 Task: Show the "Order lookup" page in the site builder.
Action: Mouse moved to (1223, 85)
Screenshot: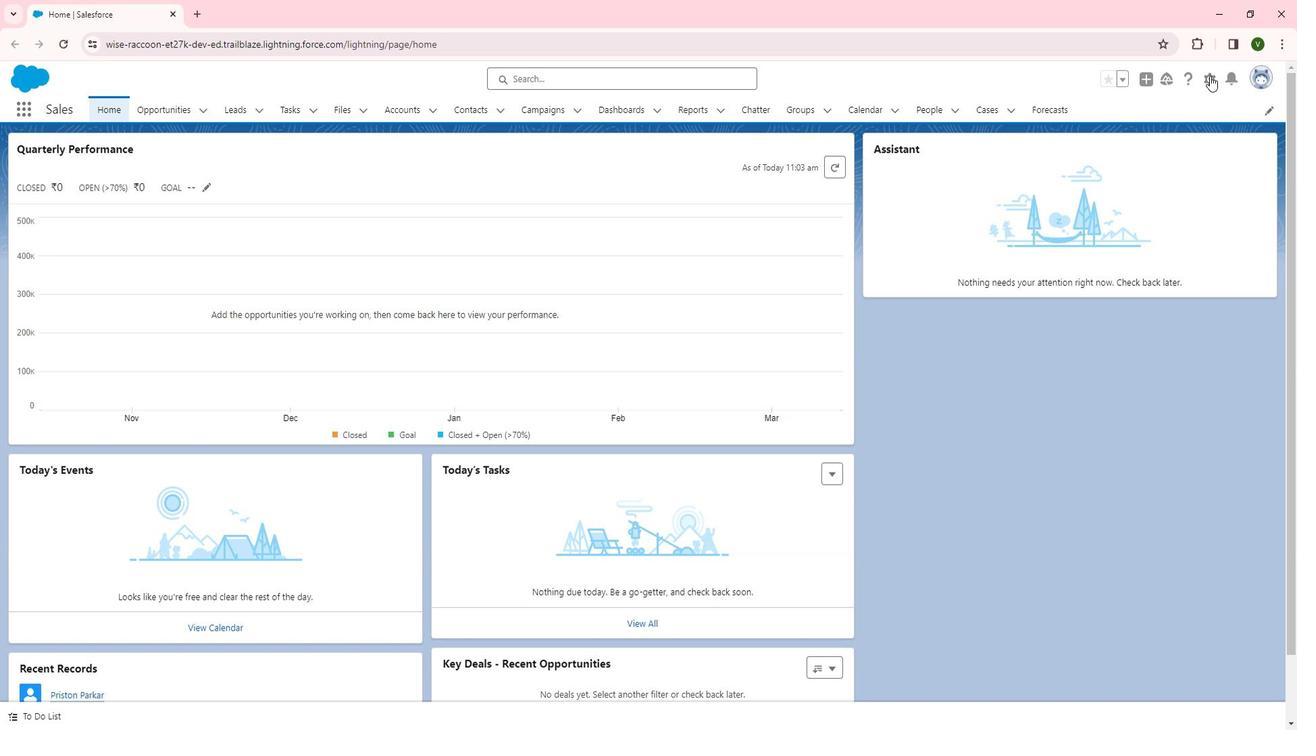 
Action: Mouse pressed left at (1223, 85)
Screenshot: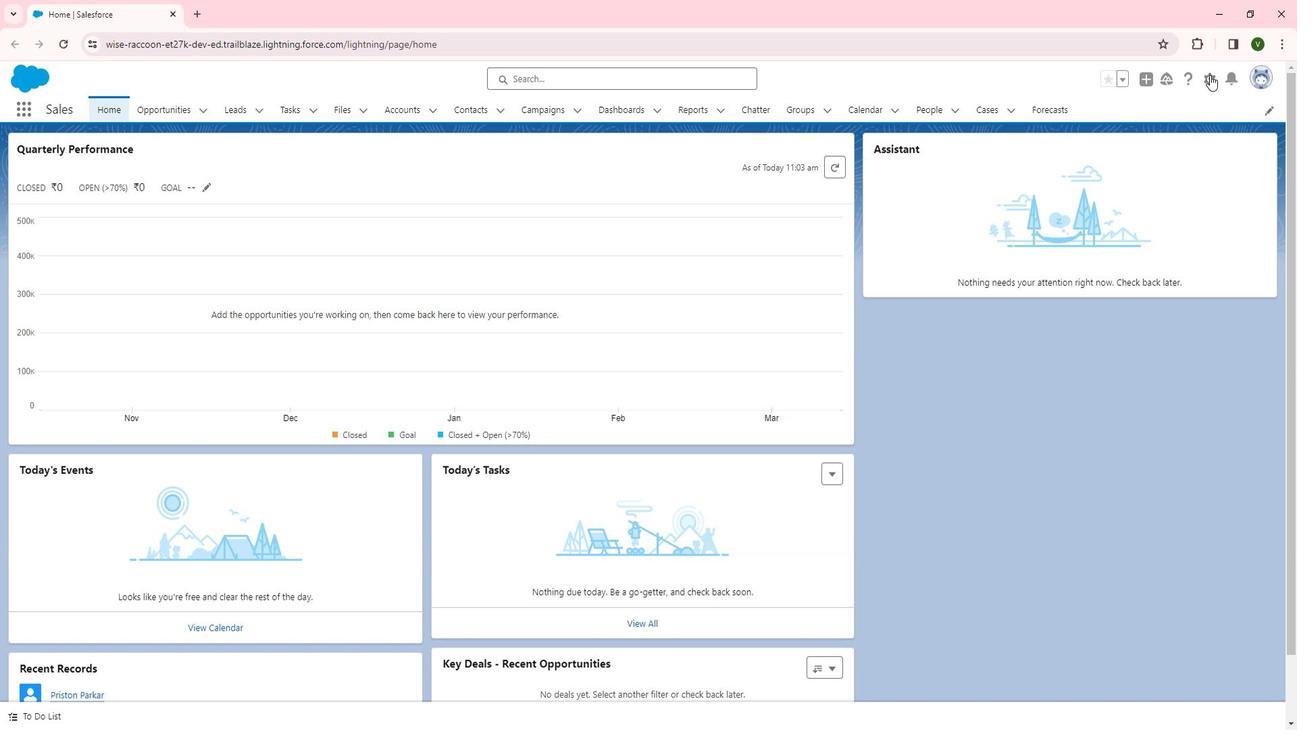 
Action: Mouse moved to (1178, 119)
Screenshot: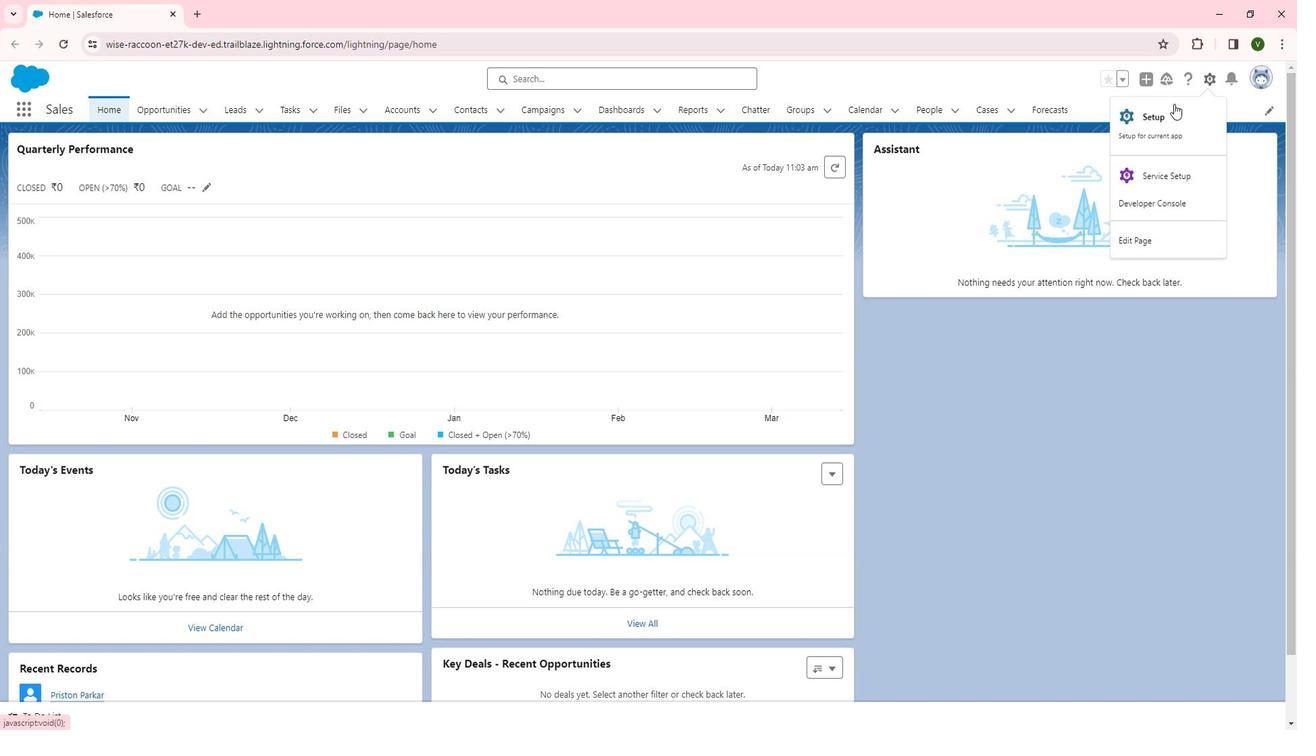 
Action: Mouse pressed left at (1178, 119)
Screenshot: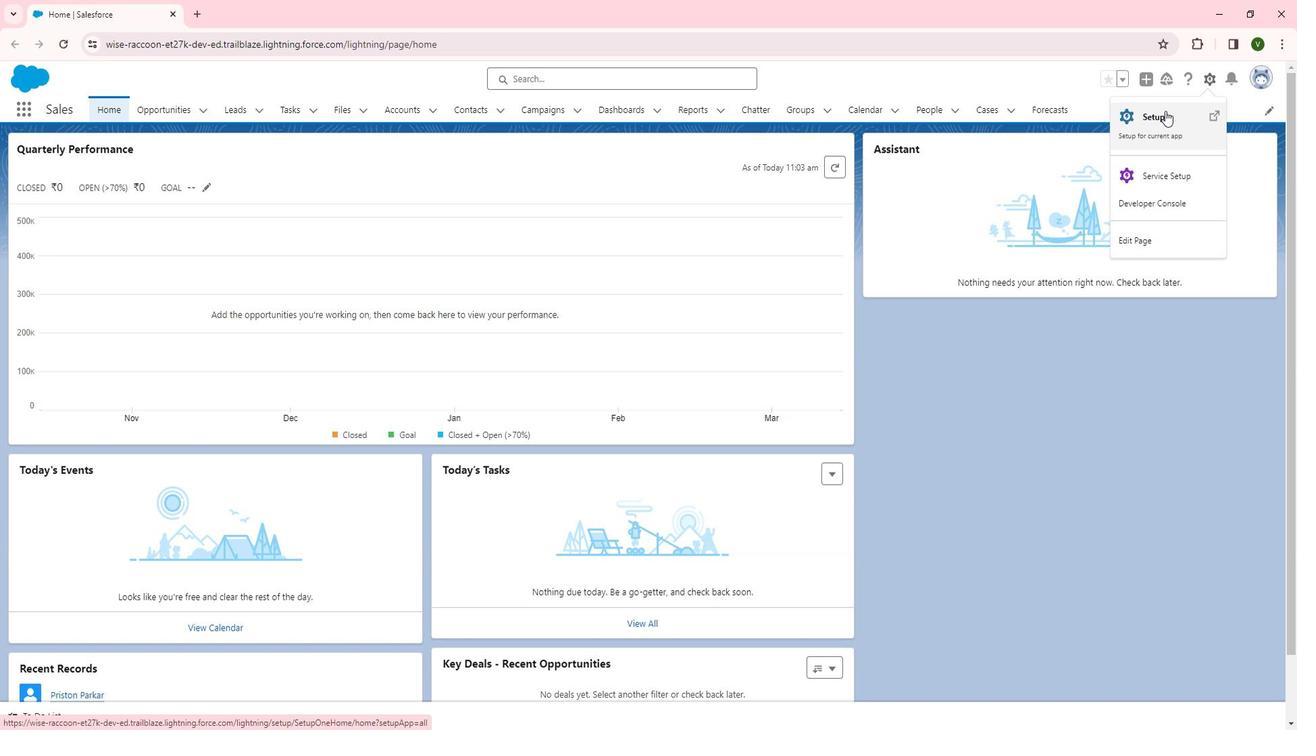 
Action: Mouse moved to (108, 401)
Screenshot: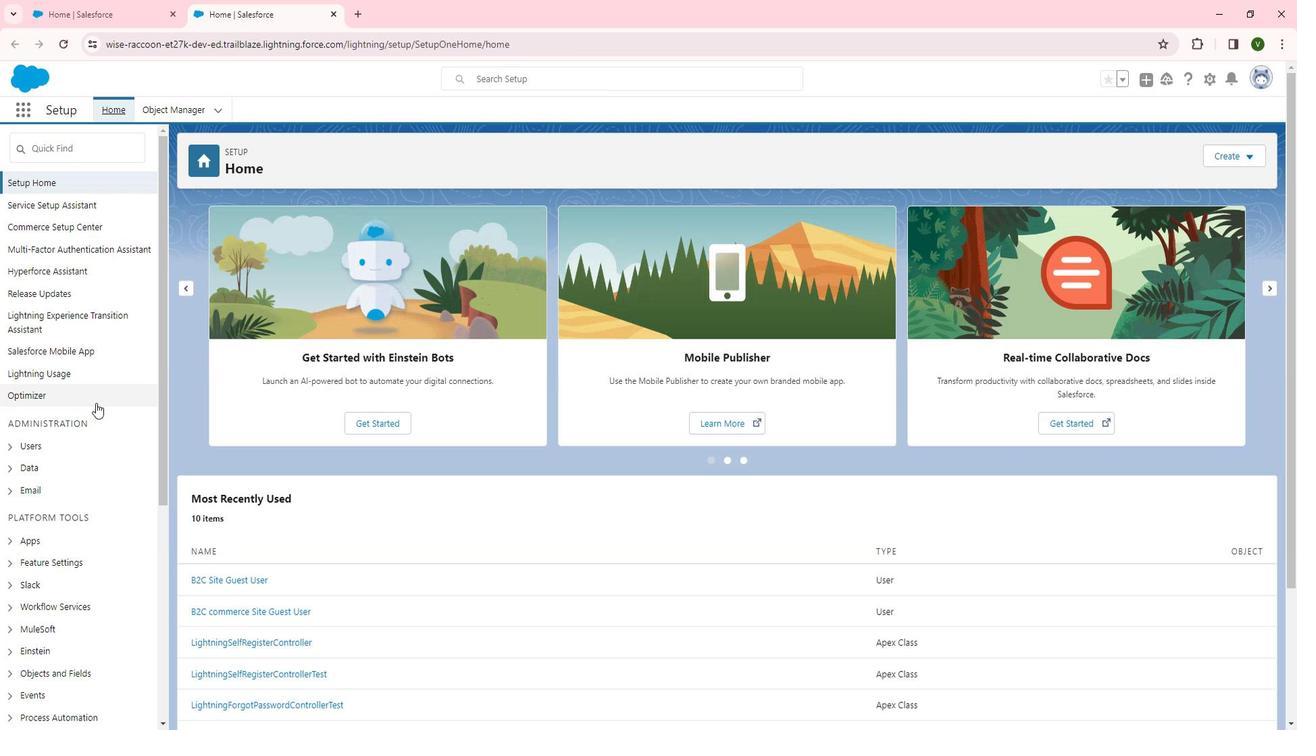 
Action: Mouse scrolled (108, 400) with delta (0, 0)
Screenshot: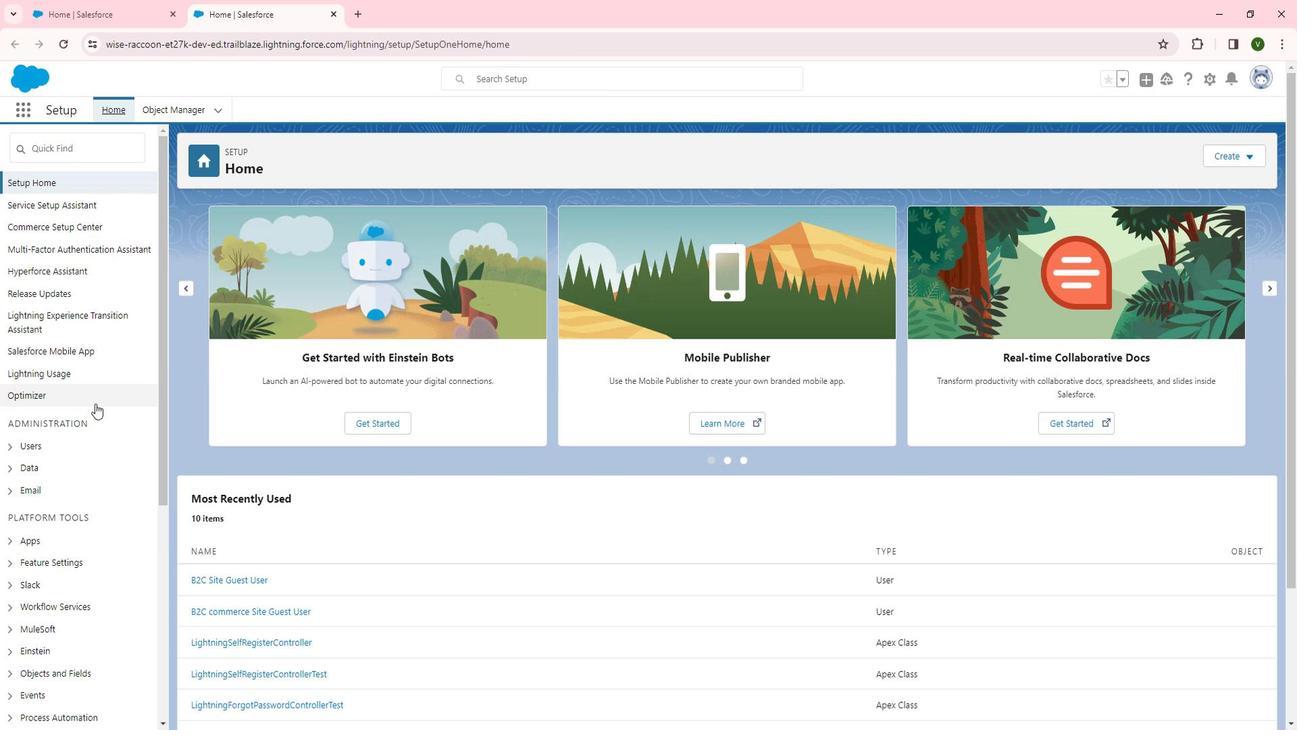
Action: Mouse scrolled (108, 400) with delta (0, 0)
Screenshot: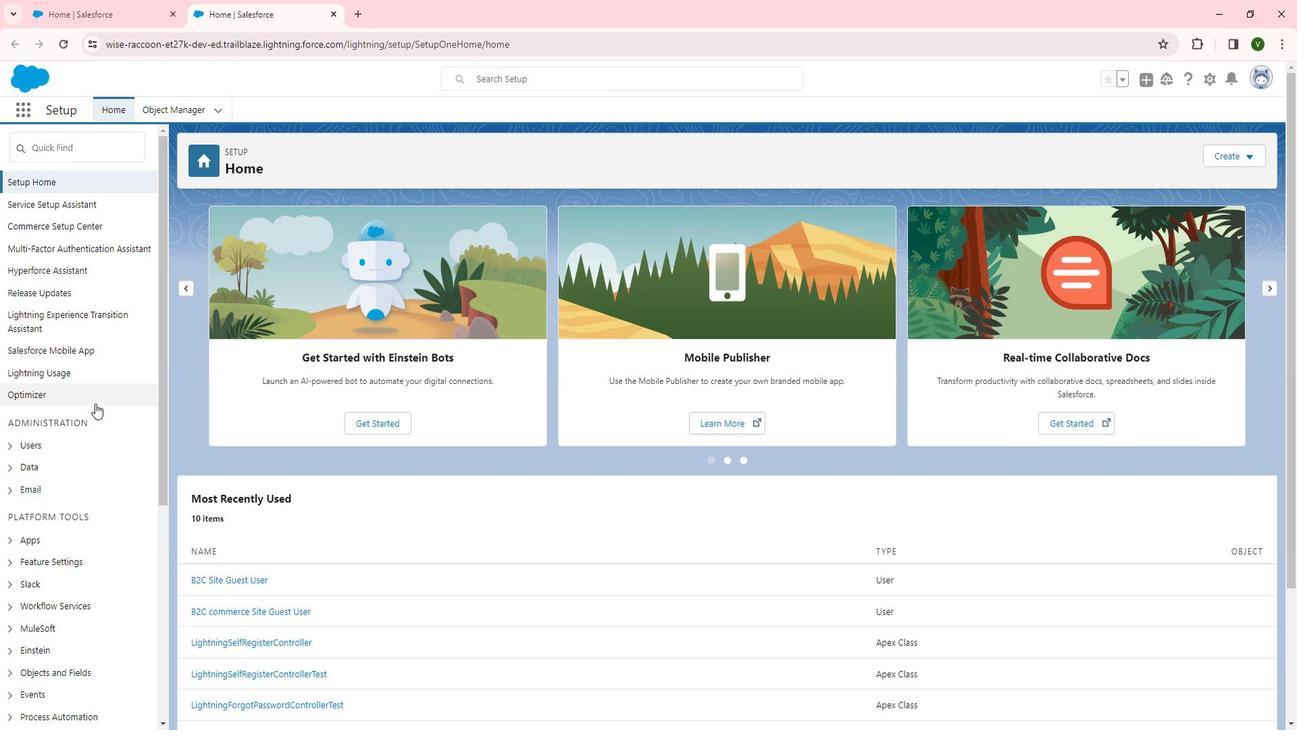 
Action: Mouse moved to (107, 402)
Screenshot: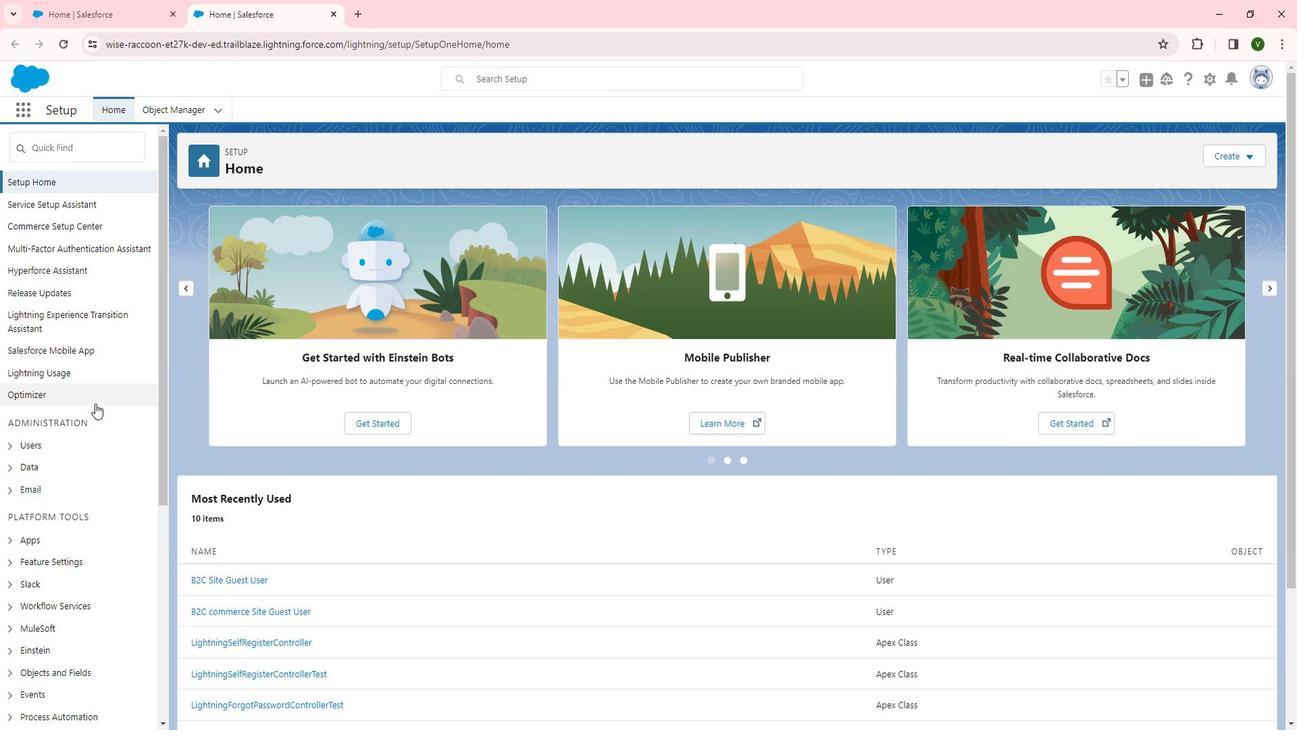 
Action: Mouse scrolled (107, 401) with delta (0, 0)
Screenshot: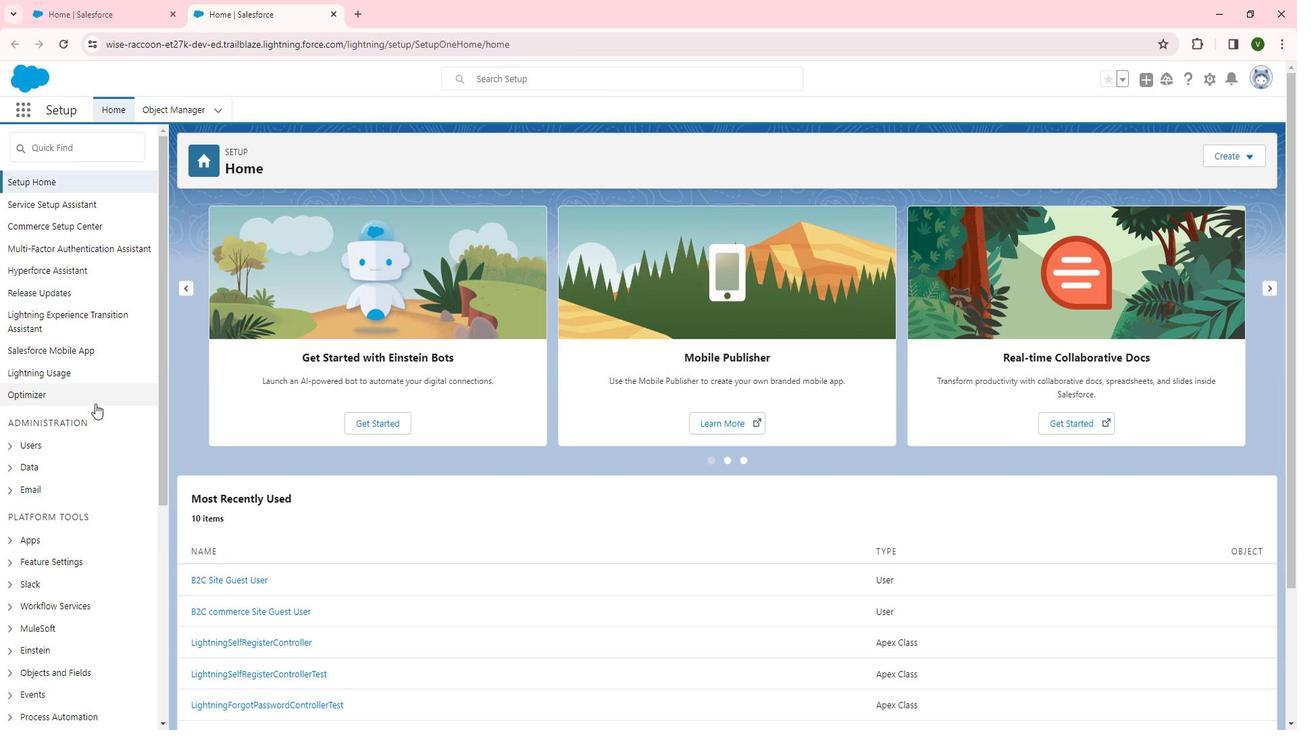 
Action: Mouse scrolled (107, 401) with delta (0, 0)
Screenshot: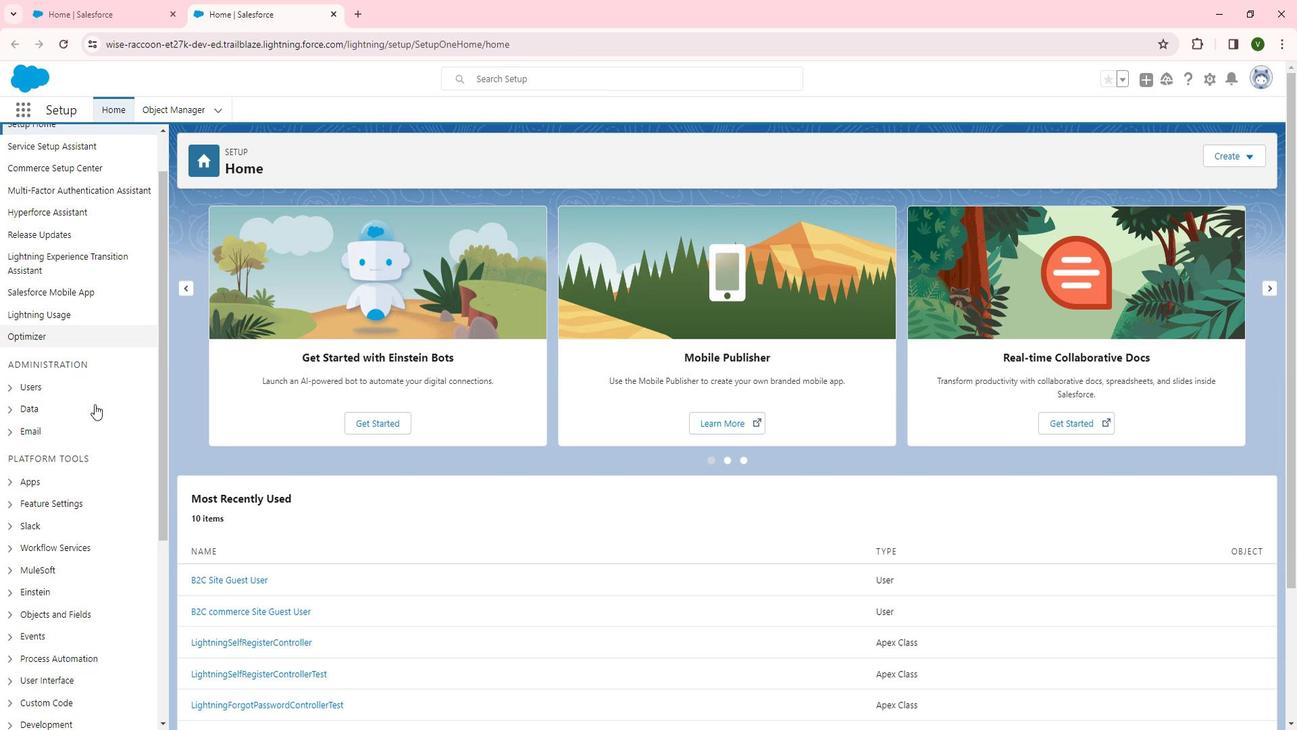 
Action: Mouse moved to (52, 302)
Screenshot: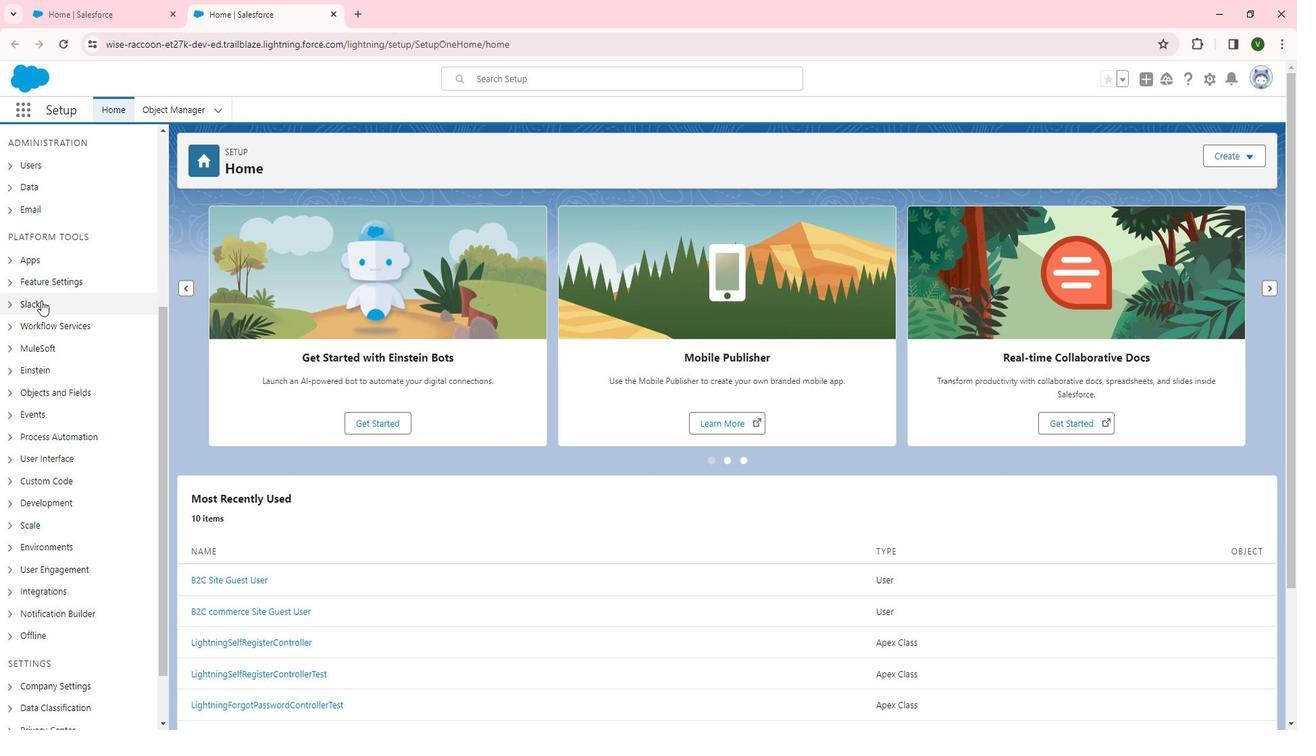 
Action: Mouse scrolled (52, 301) with delta (0, 0)
Screenshot: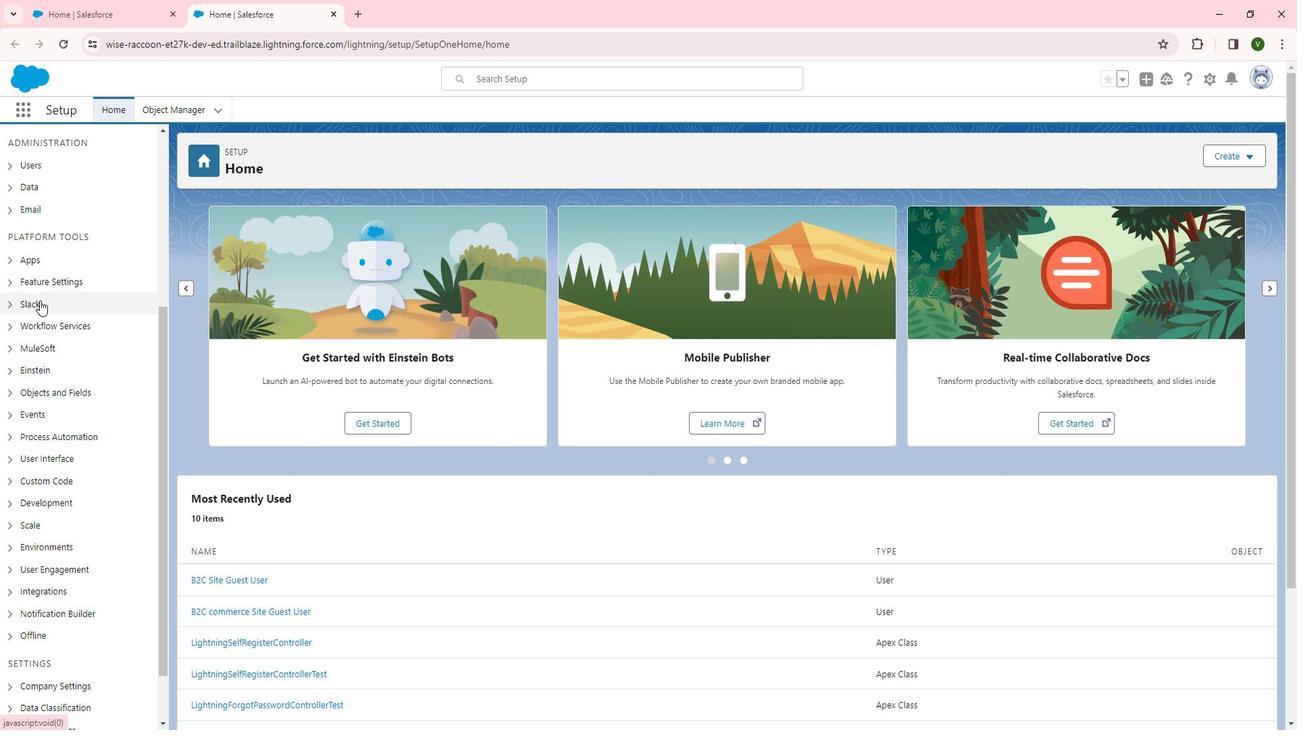 
Action: Mouse moved to (69, 212)
Screenshot: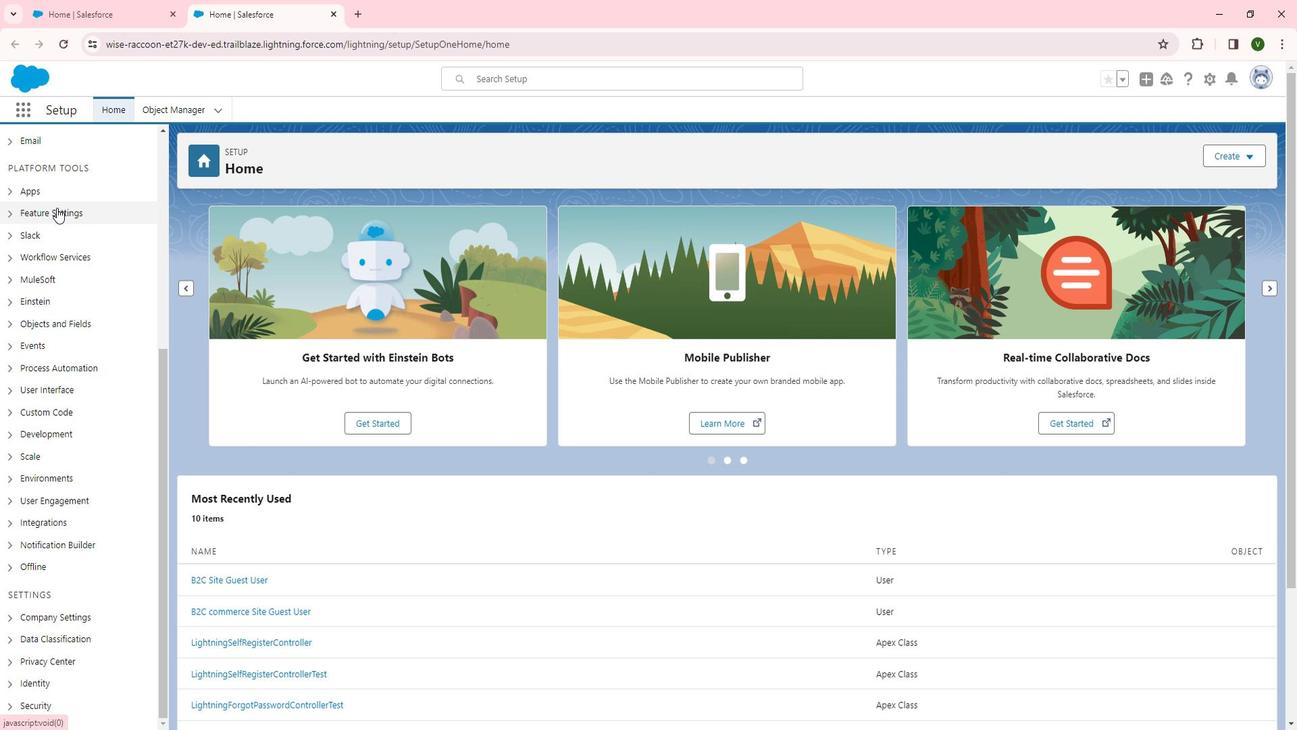 
Action: Mouse pressed left at (69, 212)
Screenshot: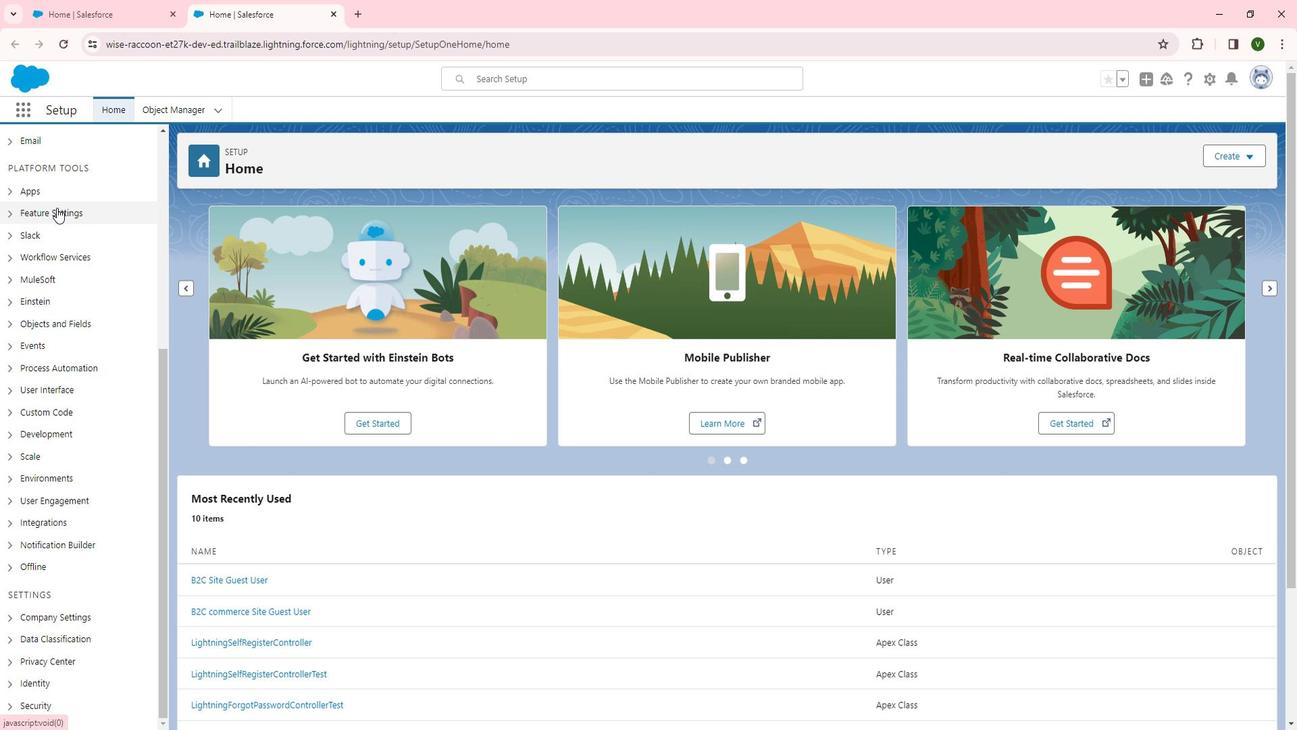 
Action: Mouse moved to (73, 354)
Screenshot: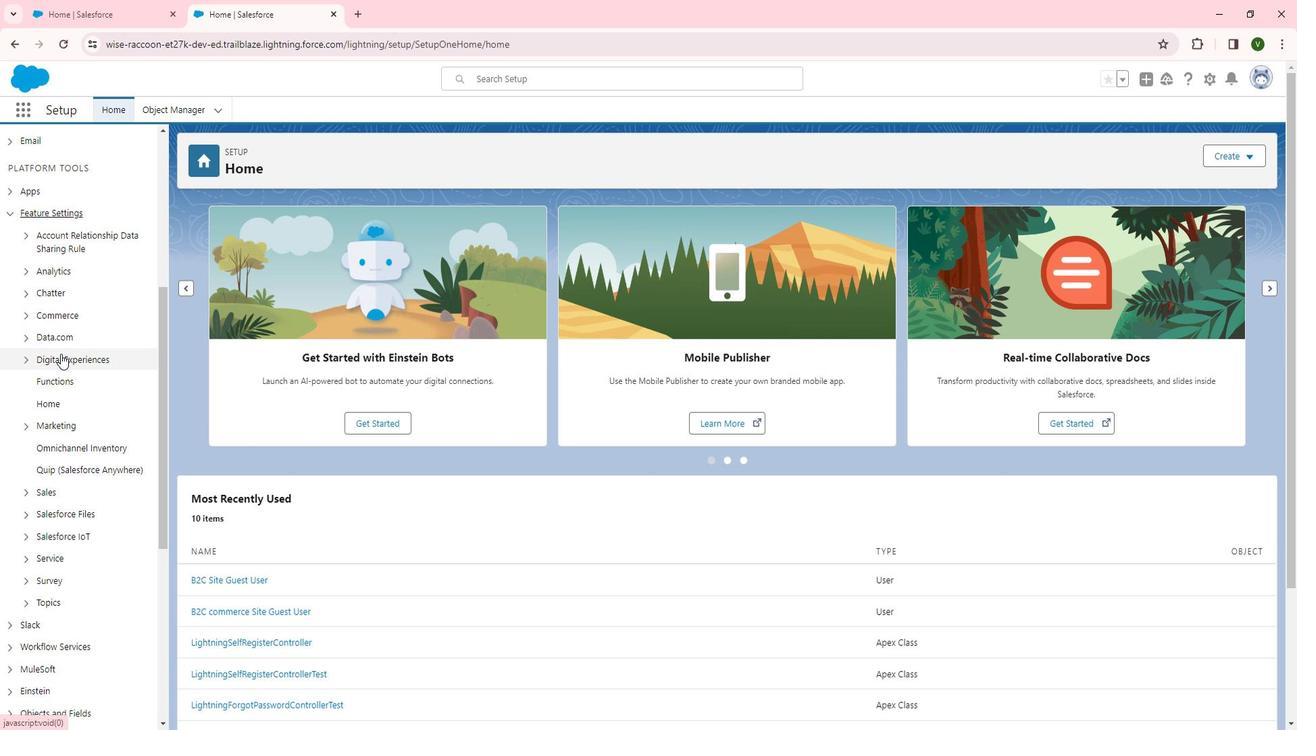 
Action: Mouse pressed left at (73, 354)
Screenshot: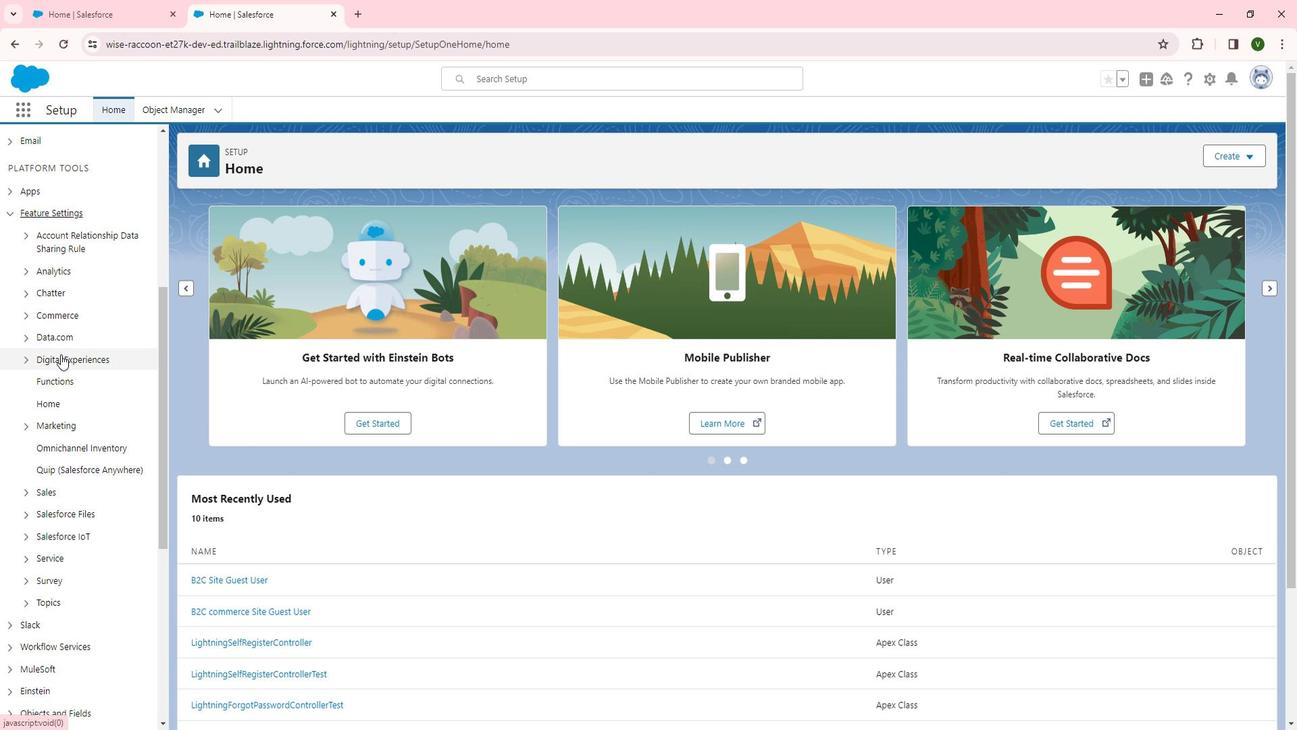 
Action: Mouse moved to (74, 377)
Screenshot: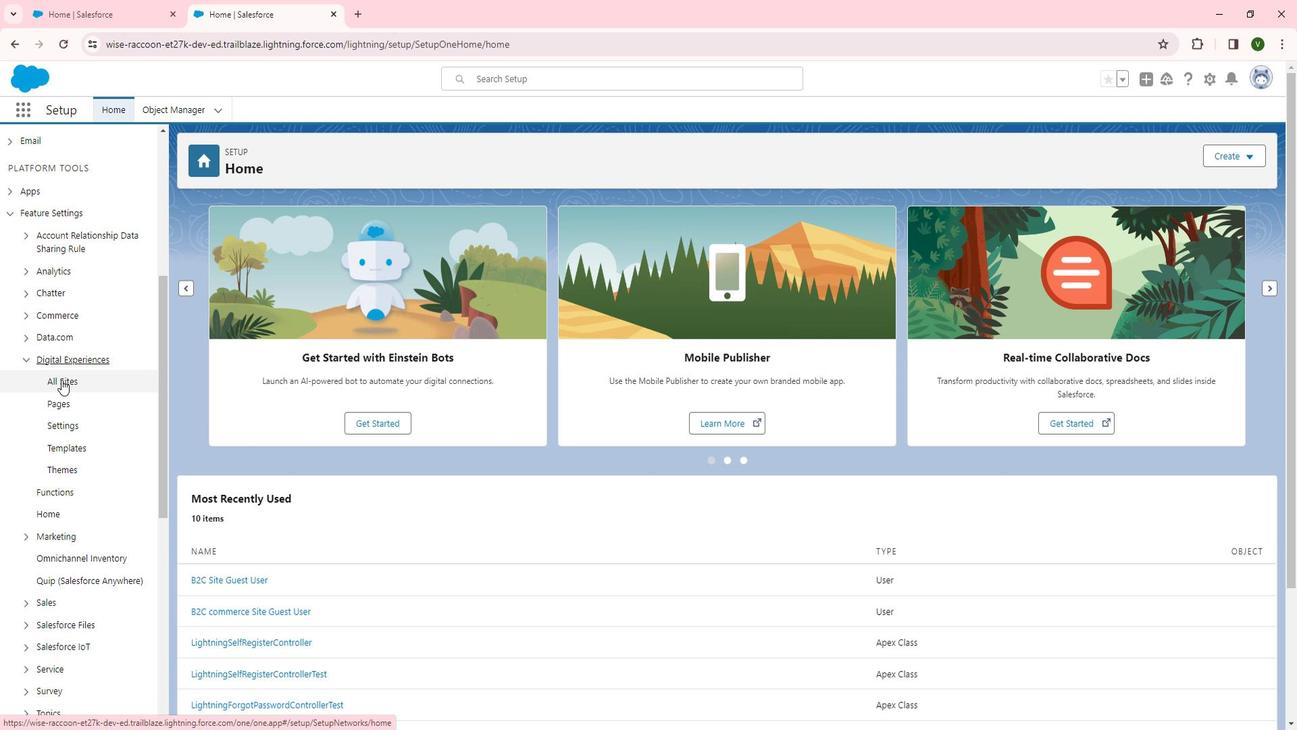 
Action: Mouse pressed left at (74, 377)
Screenshot: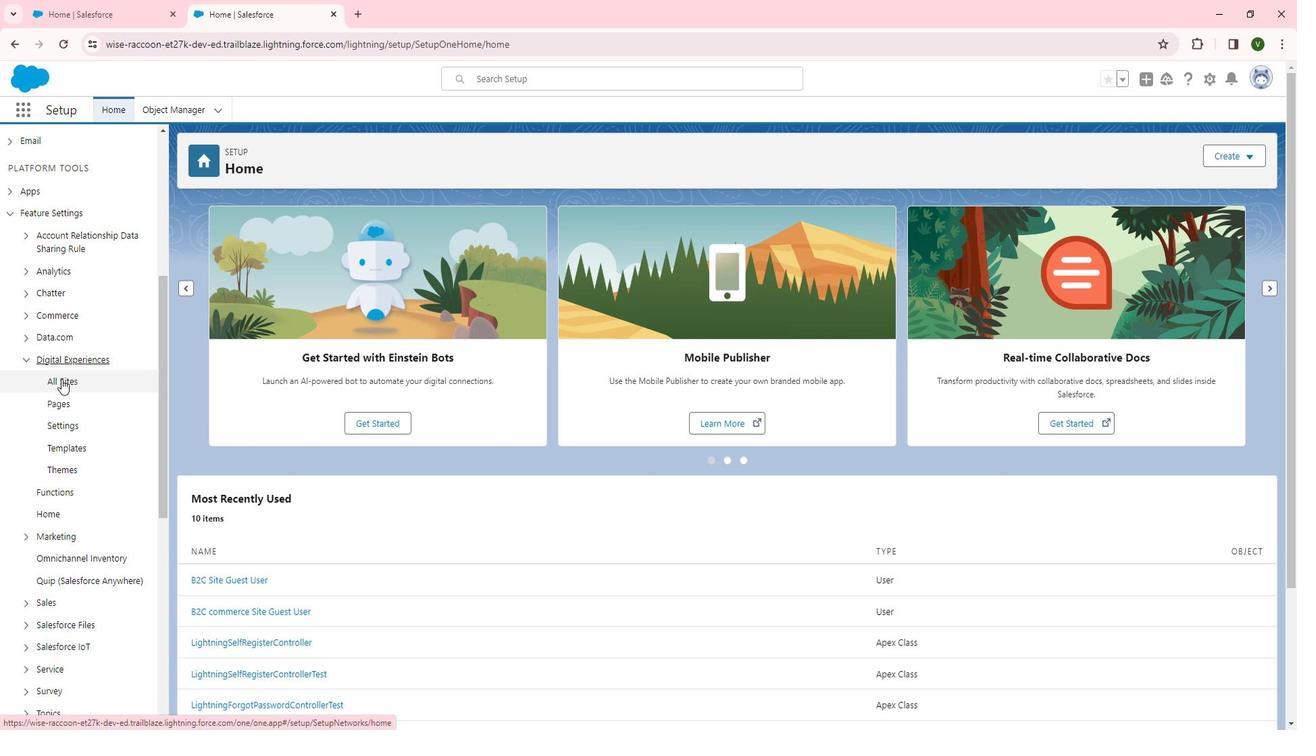 
Action: Mouse pressed left at (74, 377)
Screenshot: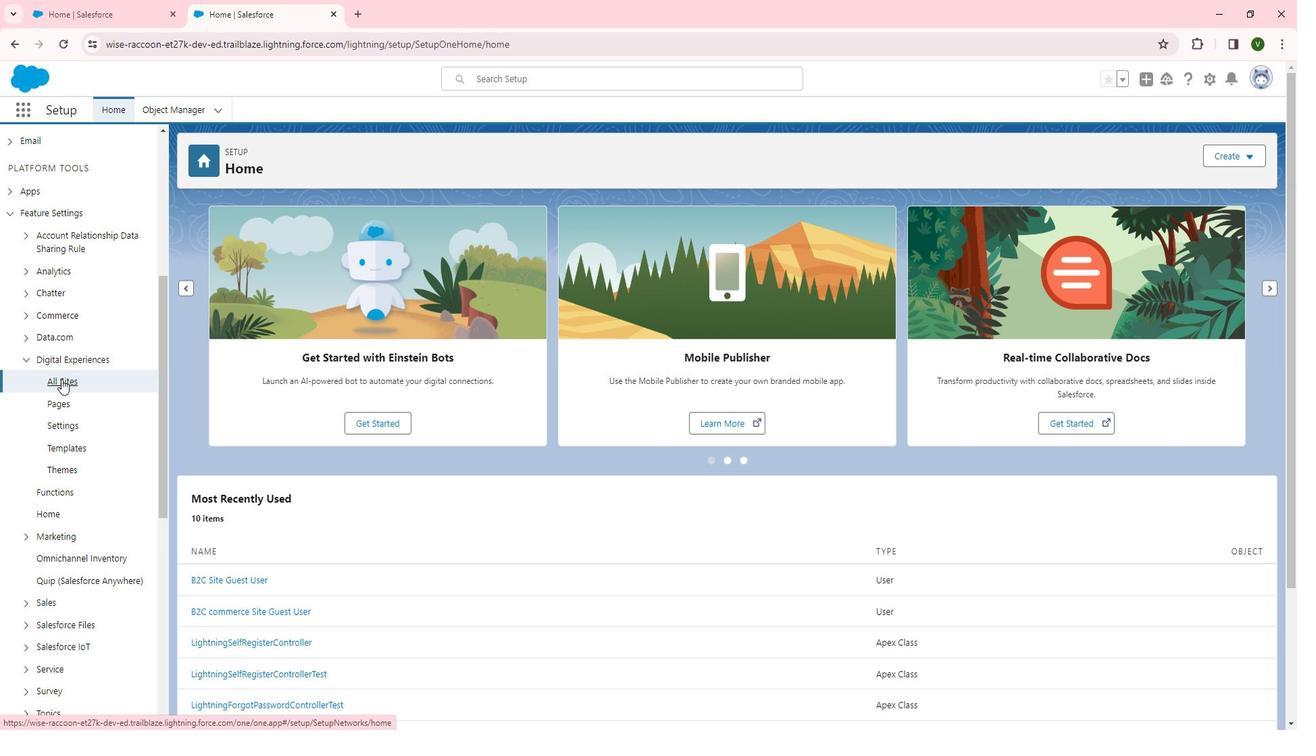 
Action: Mouse moved to (233, 327)
Screenshot: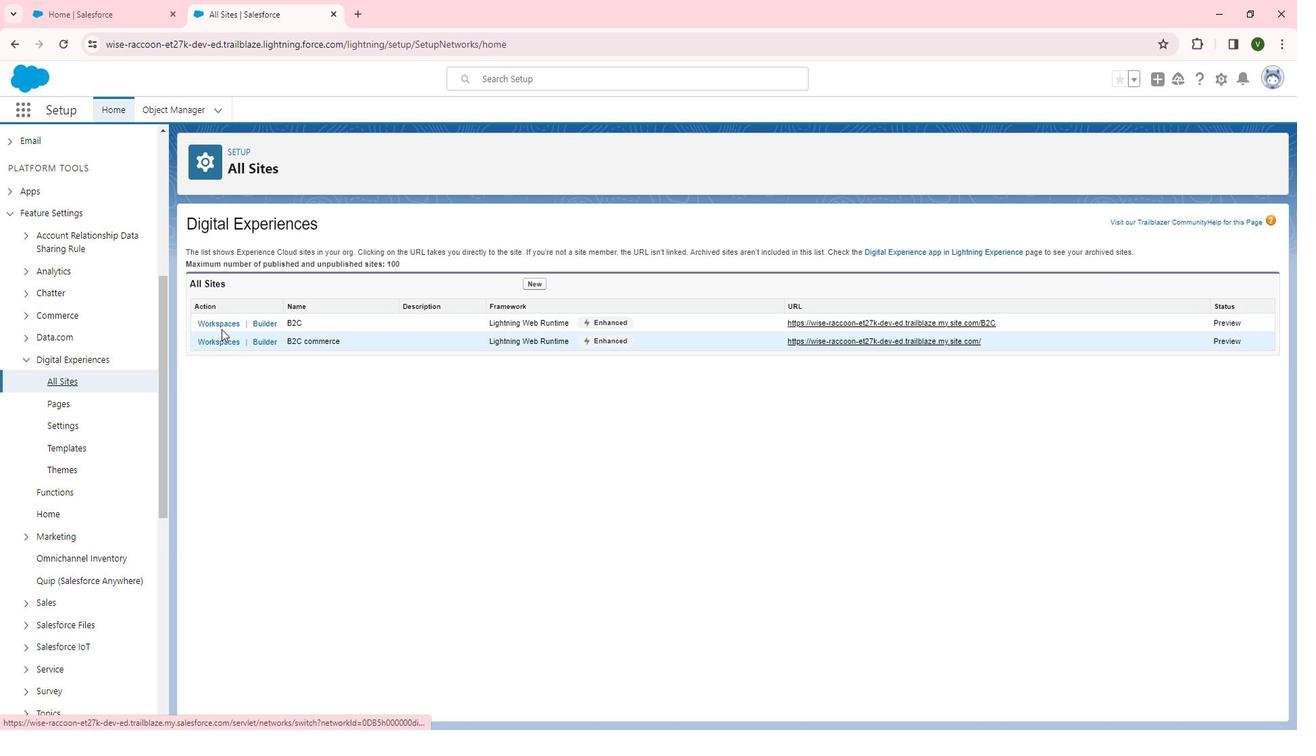 
Action: Mouse pressed left at (233, 327)
Screenshot: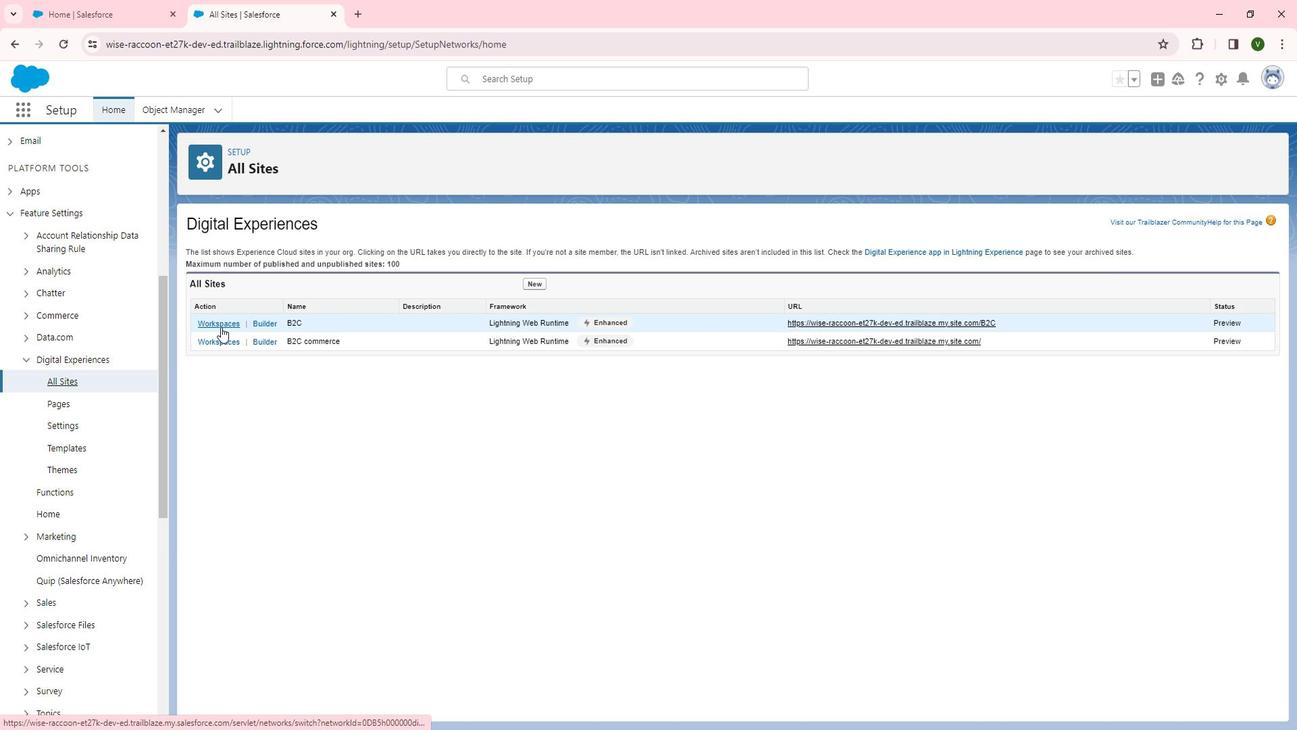 
Action: Mouse moved to (211, 331)
Screenshot: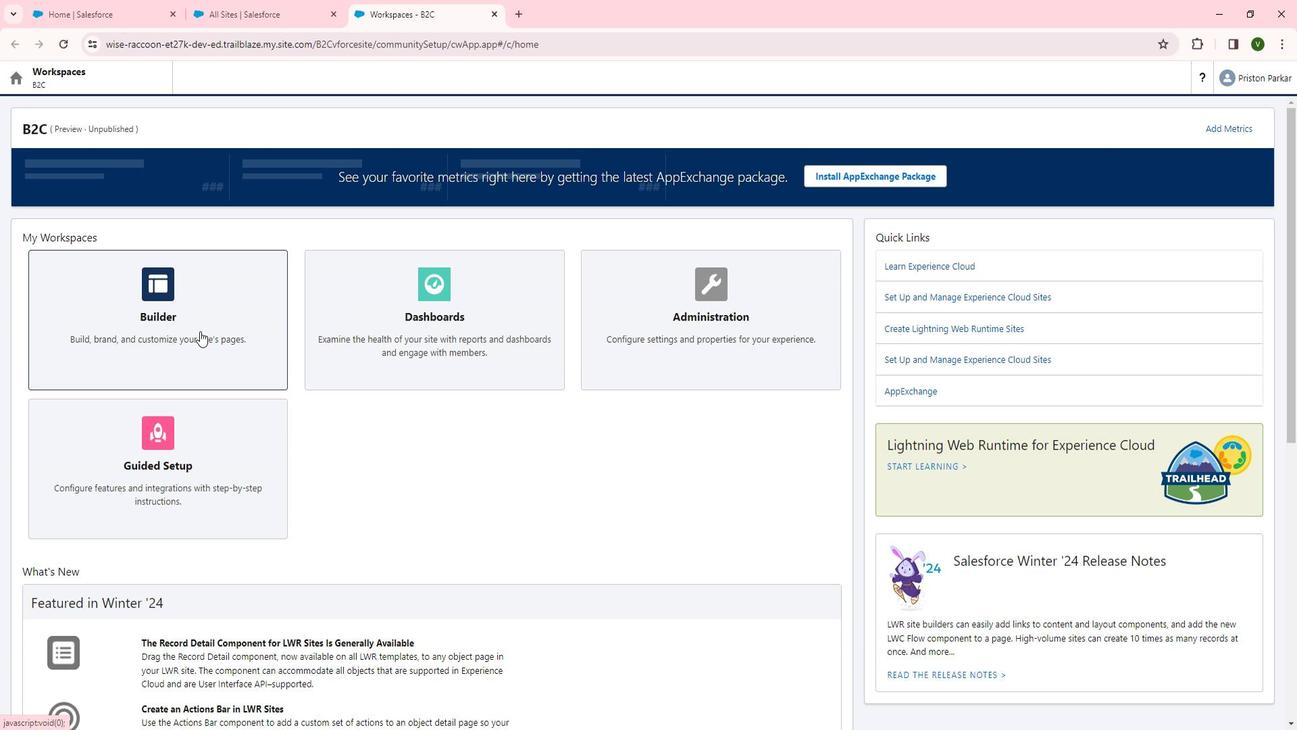 
Action: Mouse pressed left at (211, 331)
Screenshot: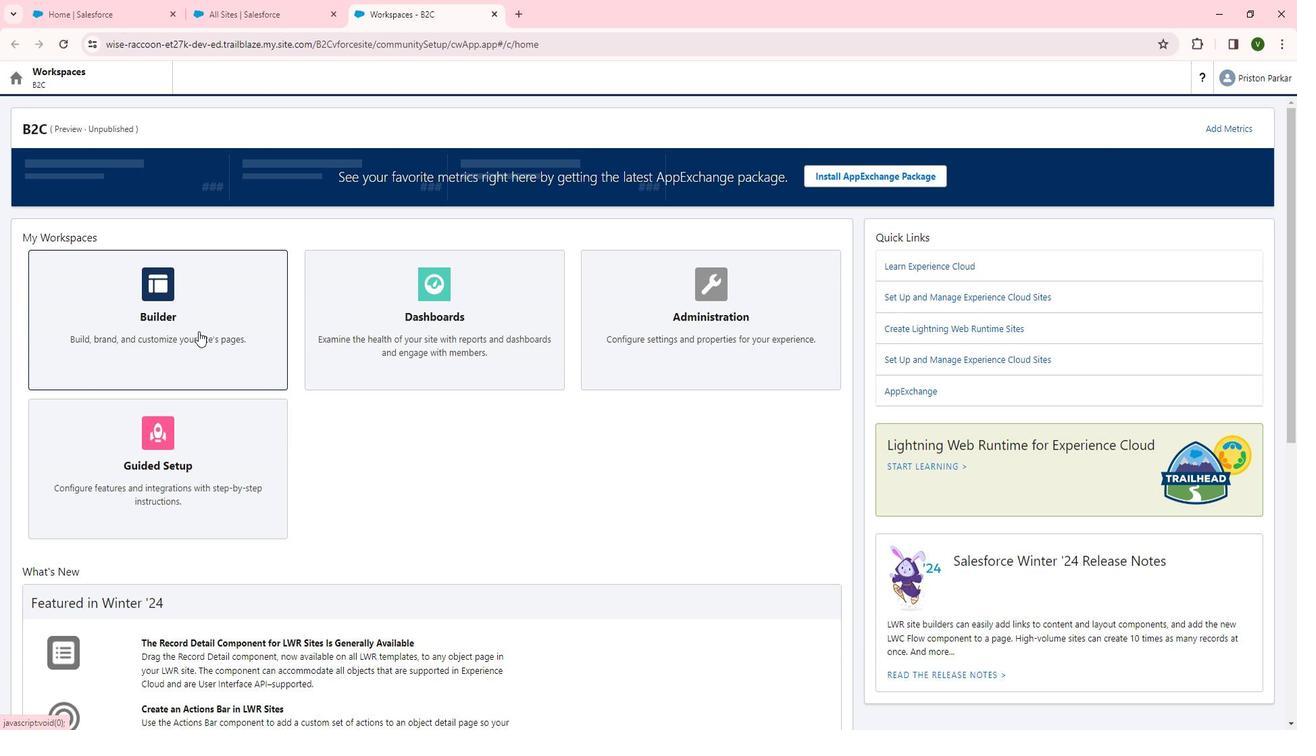 
Action: Mouse moved to (211, 93)
Screenshot: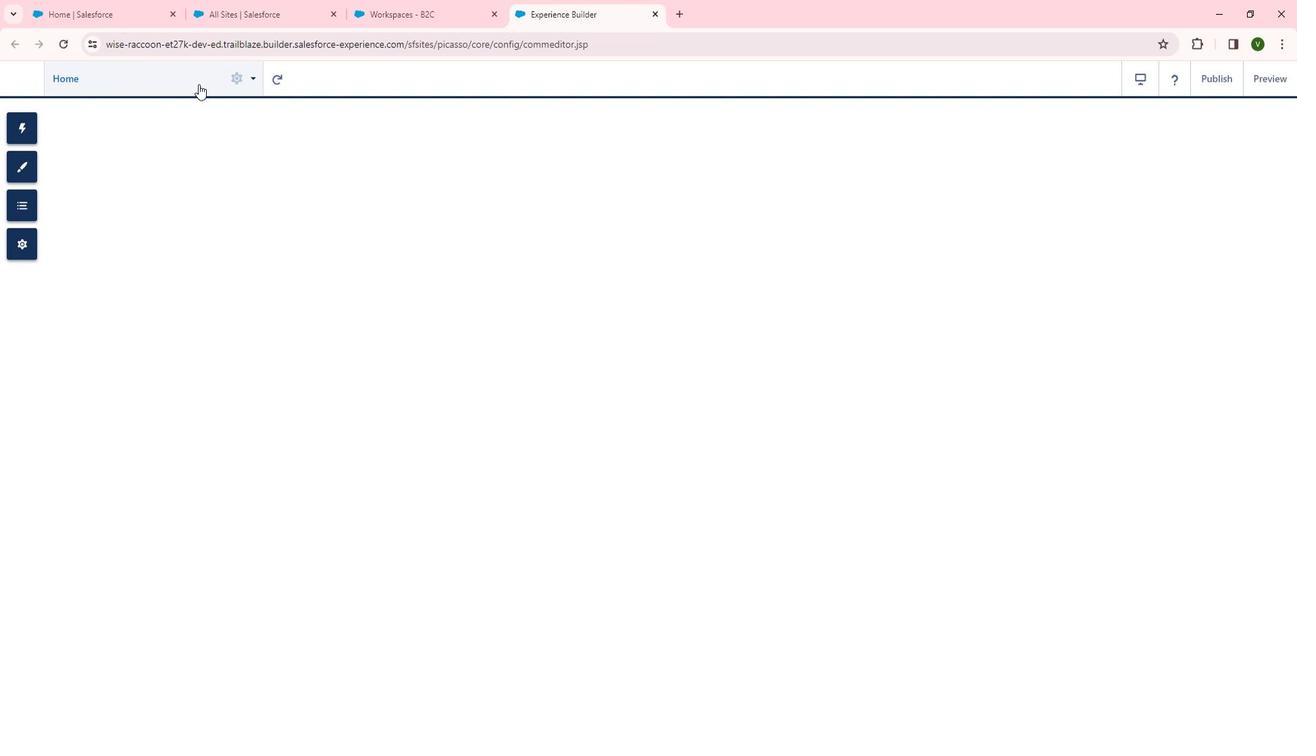 
Action: Mouse pressed left at (211, 93)
Screenshot: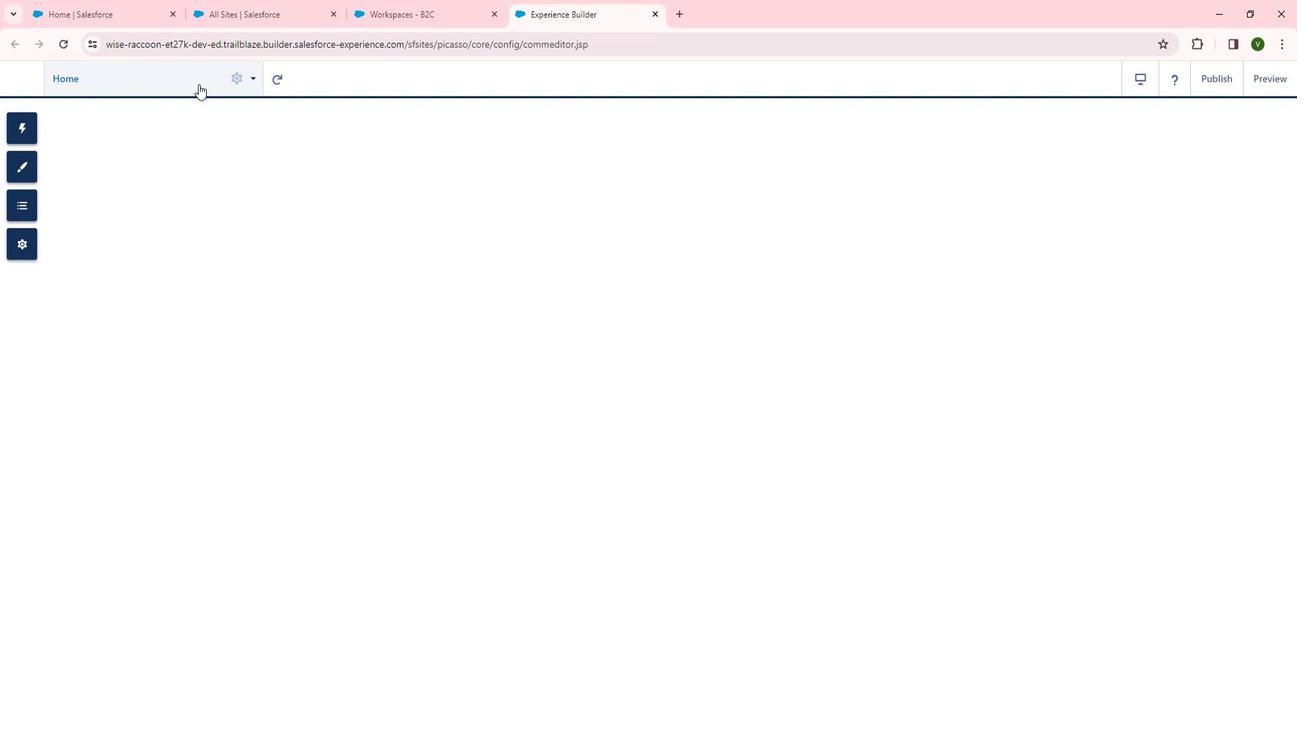 
Action: Mouse moved to (139, 511)
Screenshot: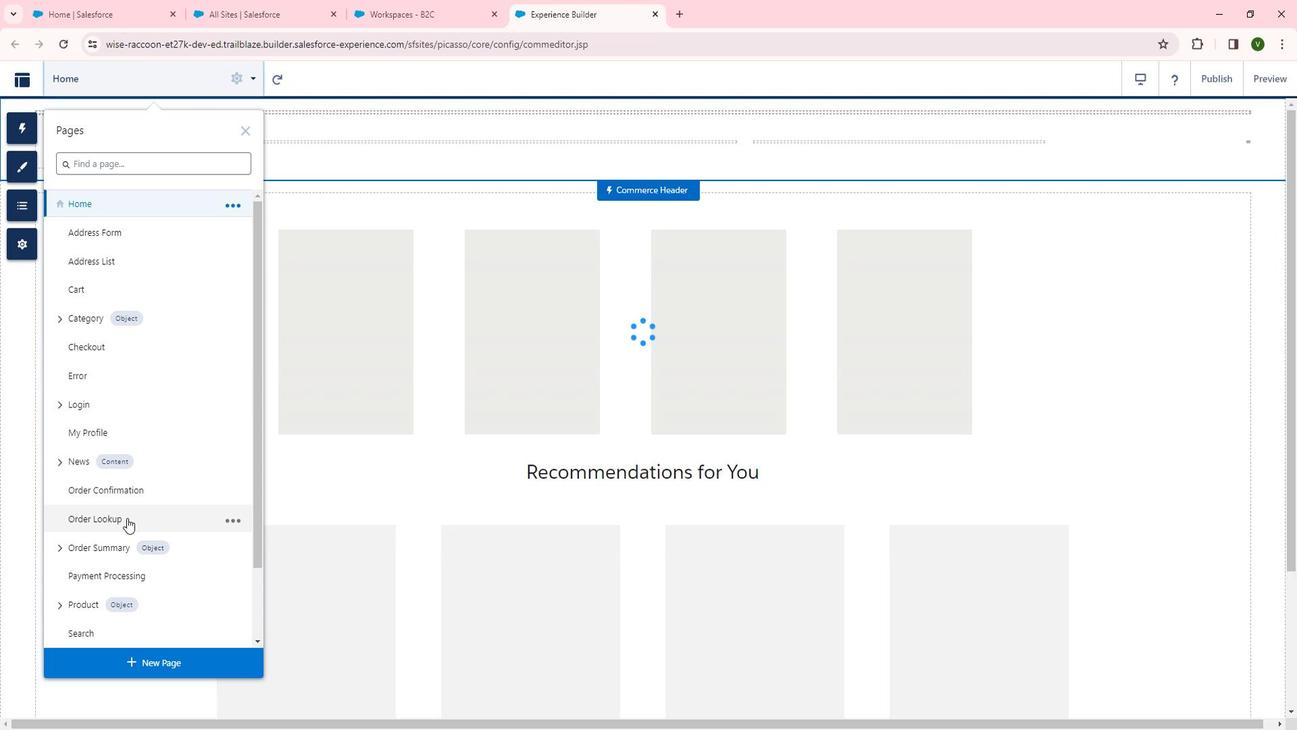 
Action: Mouse pressed left at (139, 511)
Screenshot: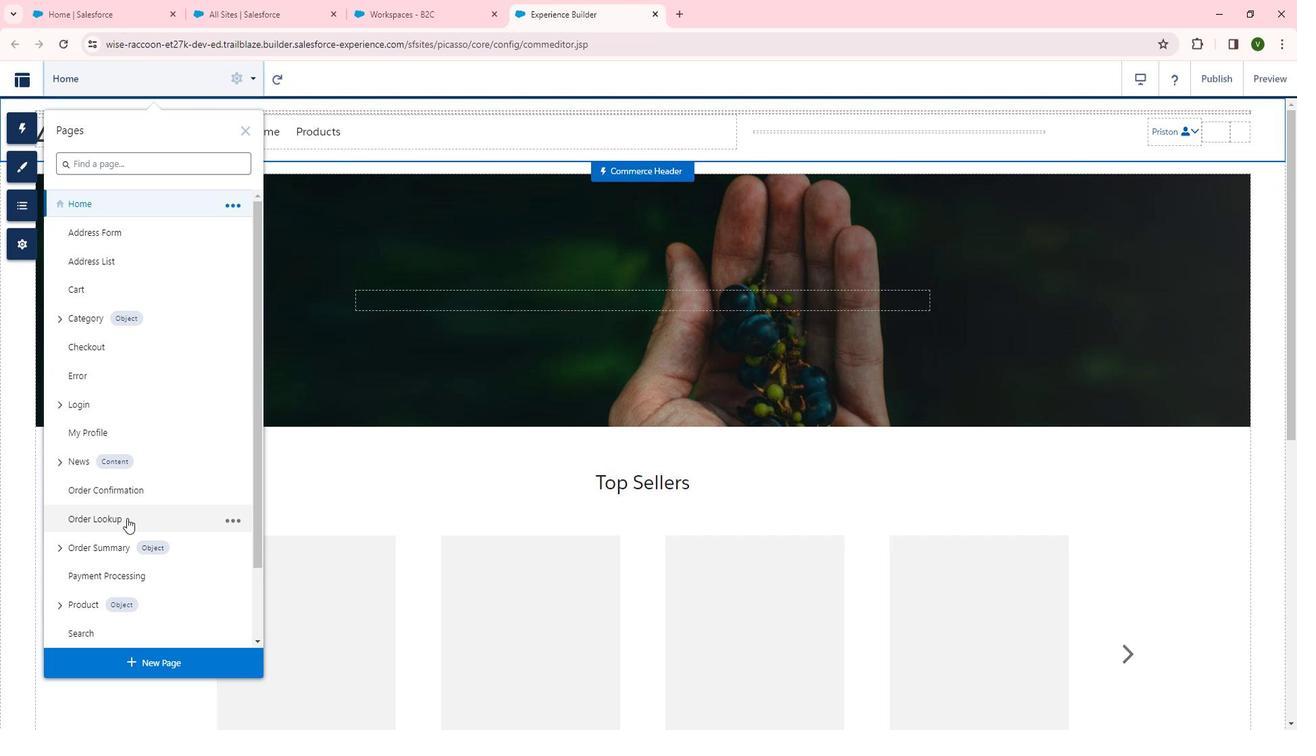 
Action: Mouse moved to (707, 434)
Screenshot: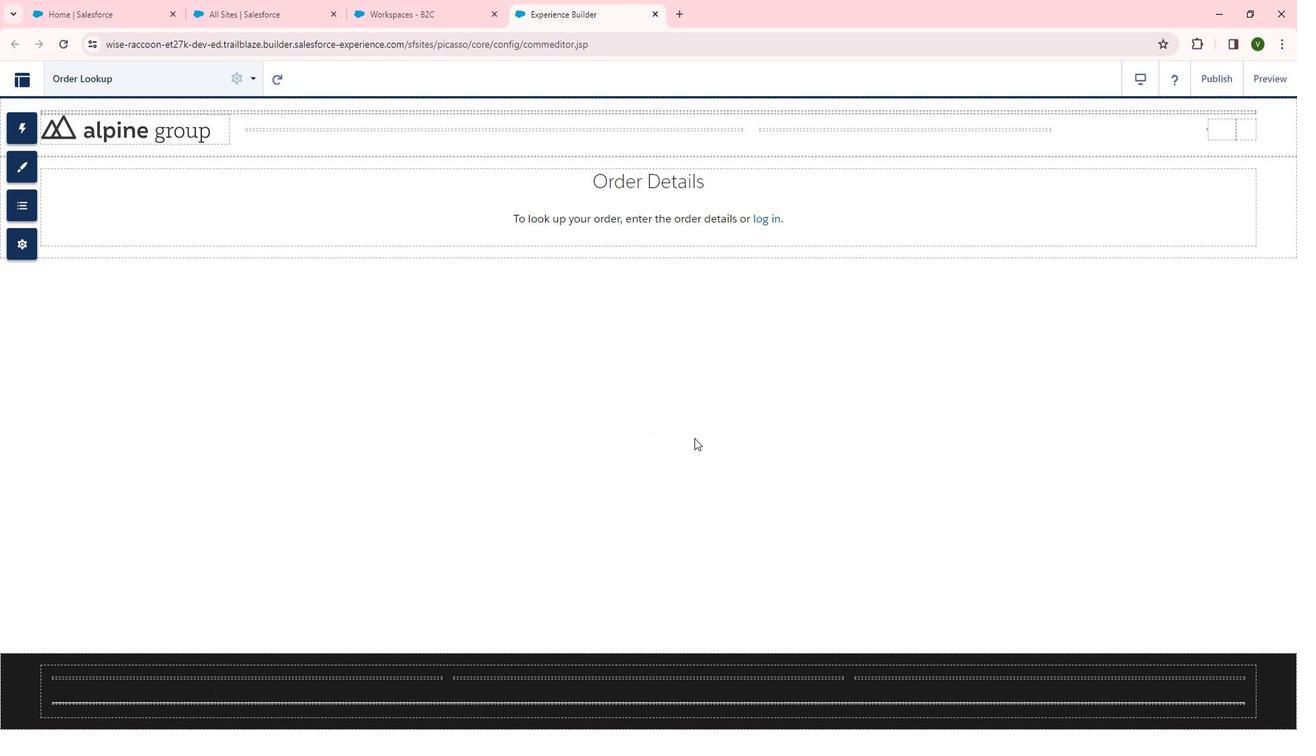 
